 Task: Add a dependency to the task Upgrade and migrate company sales management to a cloud-based solution , the existing task  Integrate website with a new search engine optimization (SEO) tool in the project AuroraStream
Action: Mouse moved to (558, 354)
Screenshot: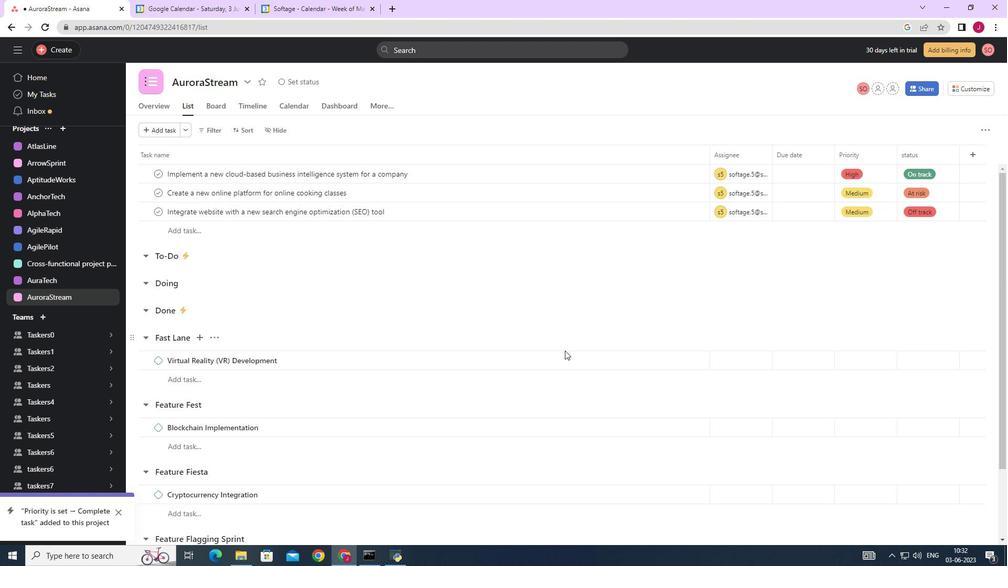 
Action: Mouse scrolled (558, 354) with delta (0, 0)
Screenshot: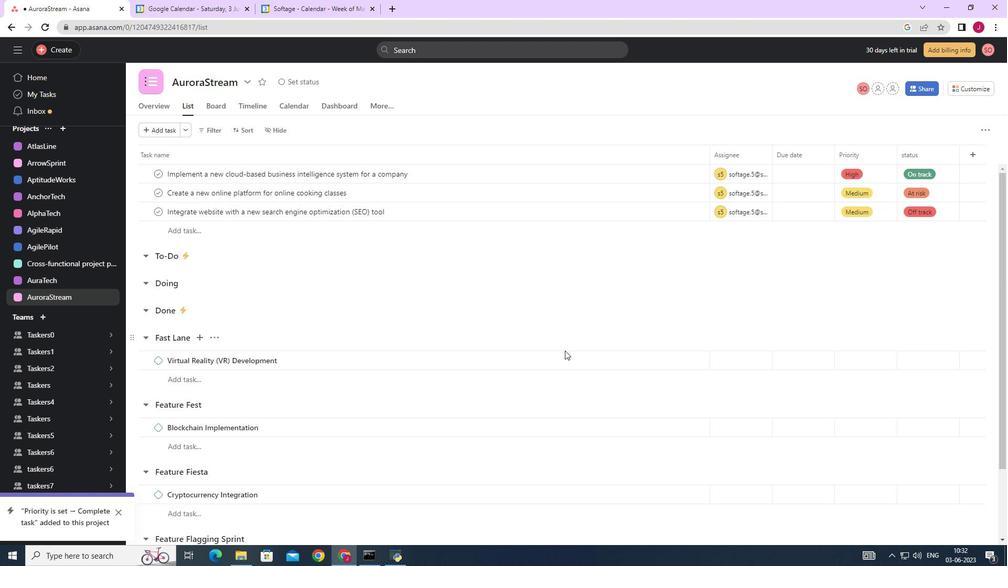 
Action: Mouse scrolled (558, 354) with delta (0, 0)
Screenshot: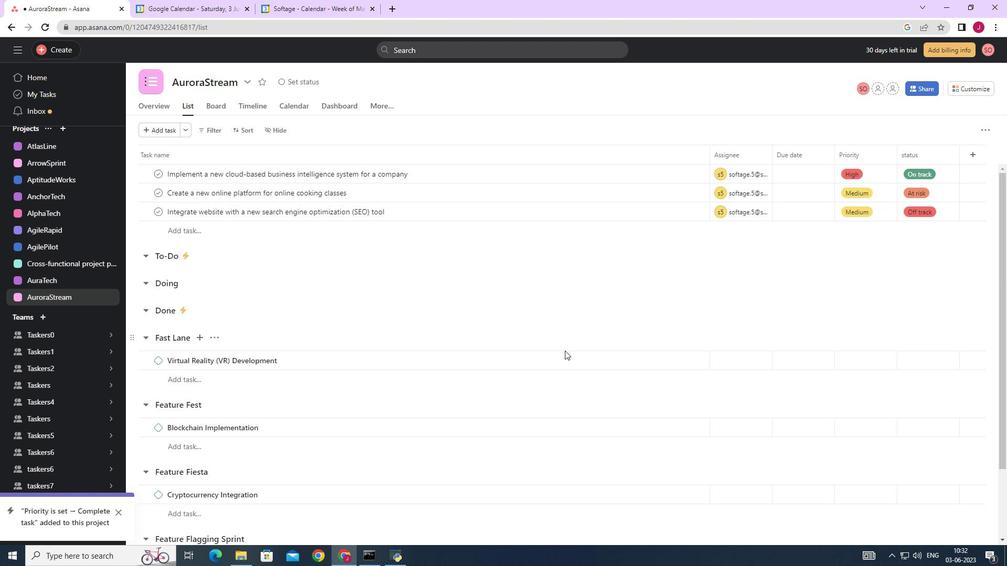 
Action: Mouse scrolled (558, 354) with delta (0, 0)
Screenshot: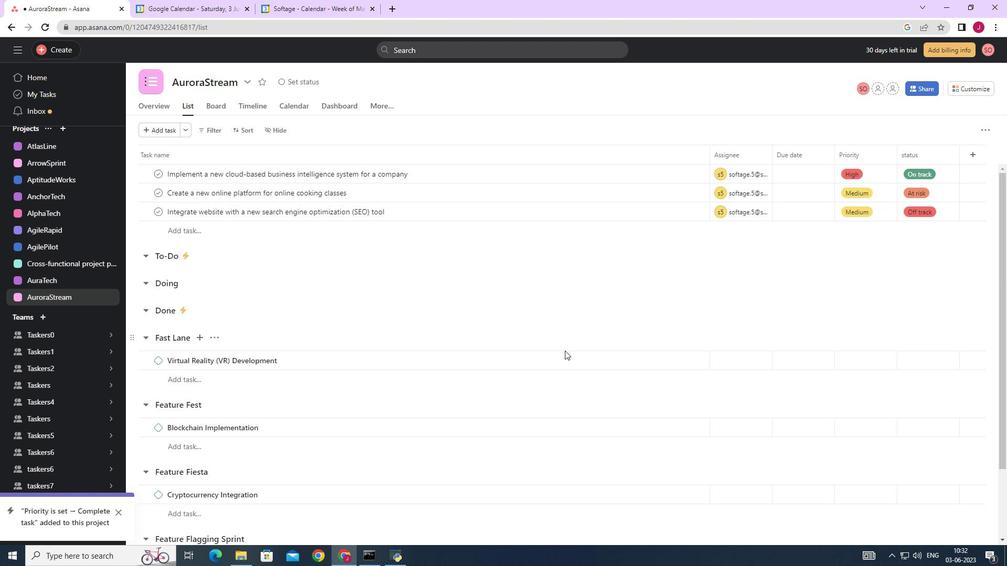 
Action: Mouse scrolled (558, 354) with delta (0, 0)
Screenshot: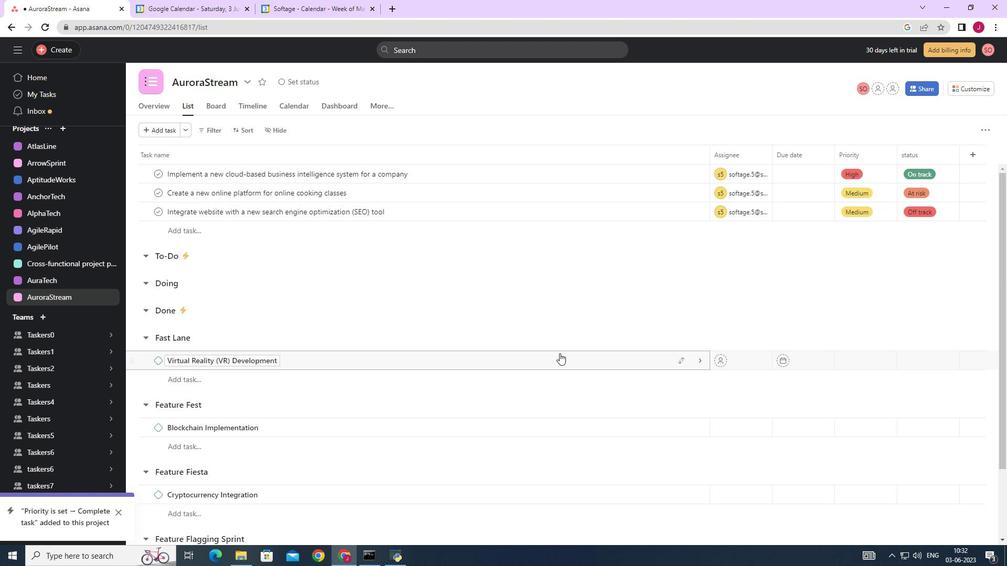 
Action: Mouse moved to (556, 357)
Screenshot: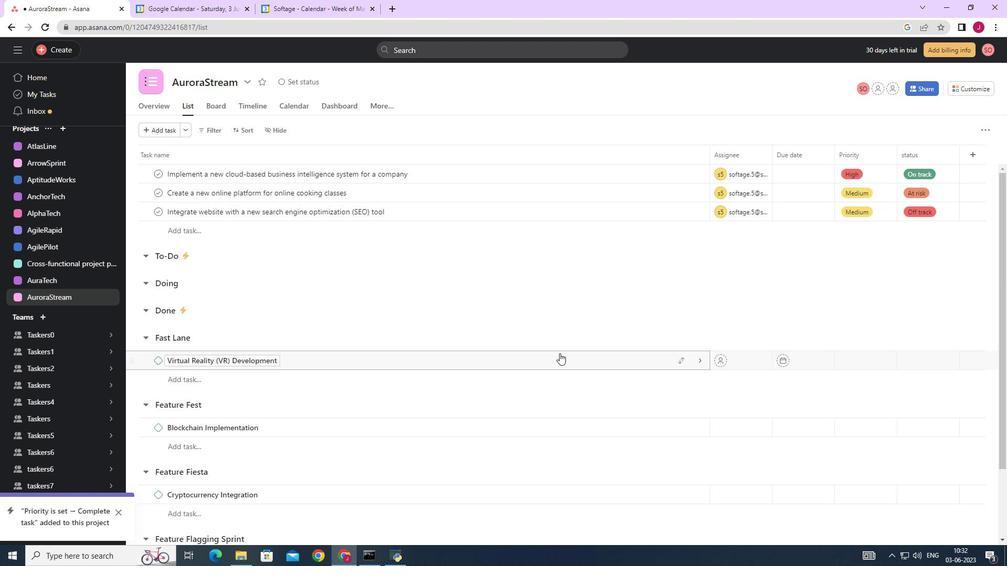 
Action: Mouse scrolled (557, 355) with delta (0, 0)
Screenshot: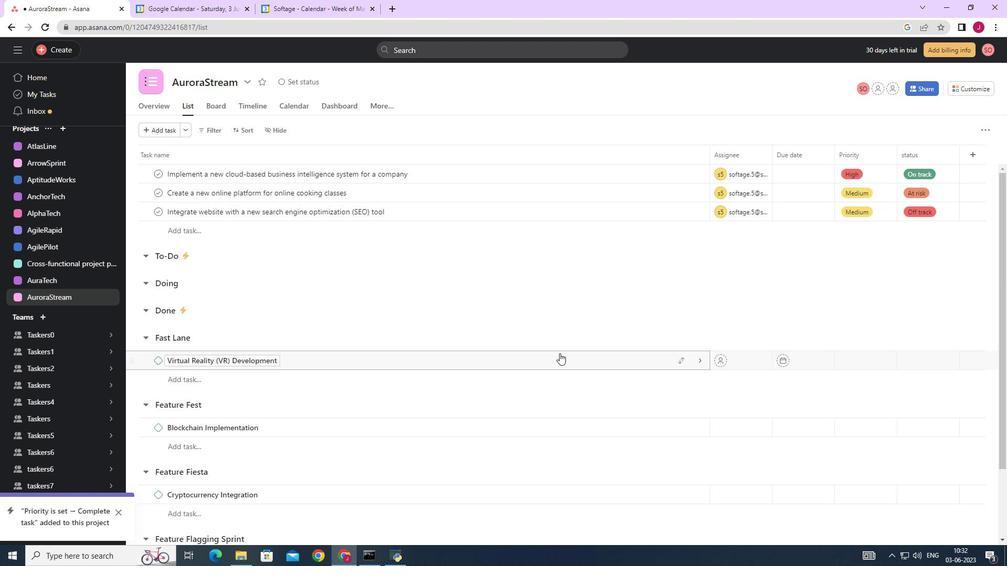 
Action: Mouse moved to (545, 362)
Screenshot: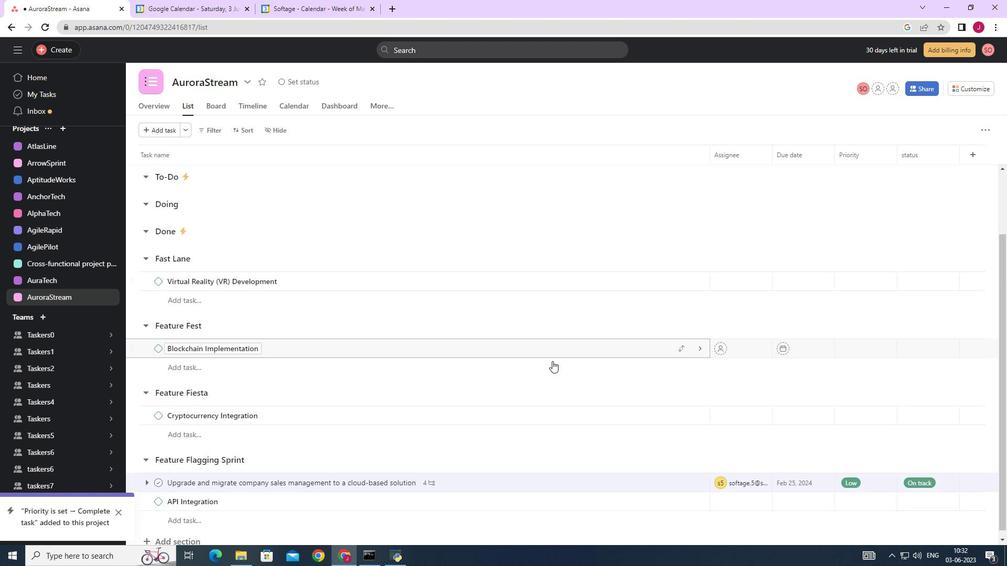 
Action: Mouse scrolled (545, 362) with delta (0, 0)
Screenshot: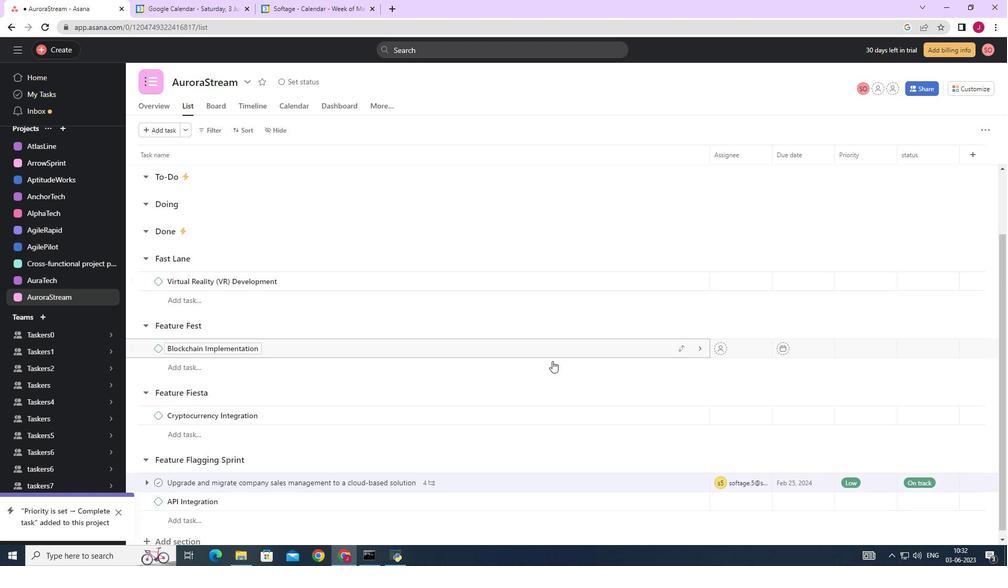 
Action: Mouse scrolled (545, 361) with delta (0, 0)
Screenshot: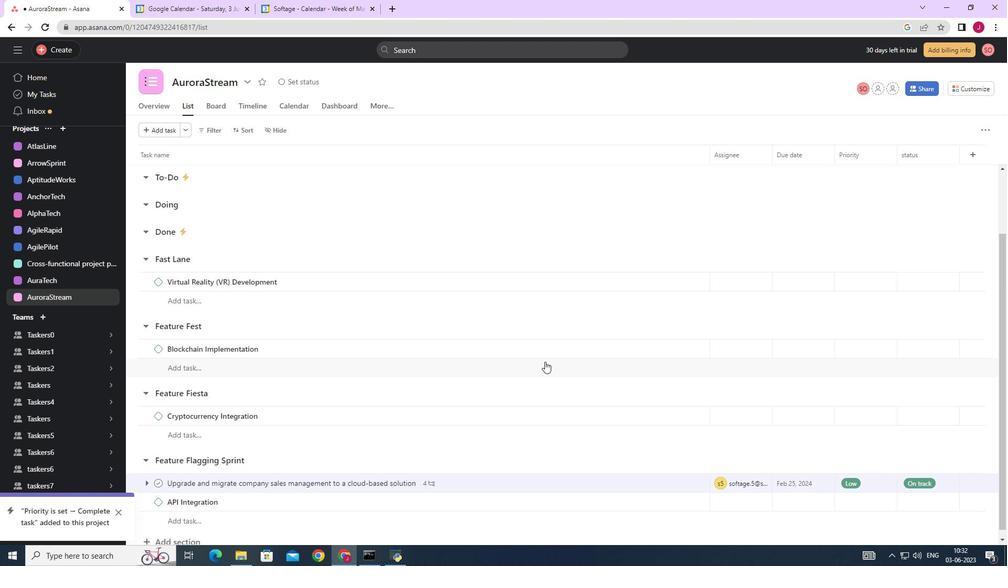 
Action: Mouse scrolled (545, 361) with delta (0, 0)
Screenshot: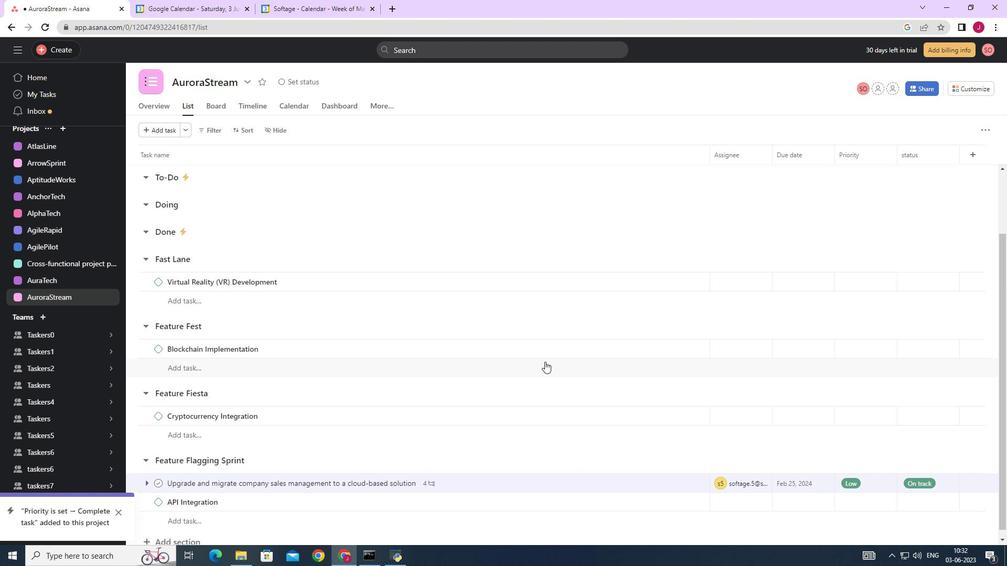 
Action: Mouse scrolled (545, 361) with delta (0, 0)
Screenshot: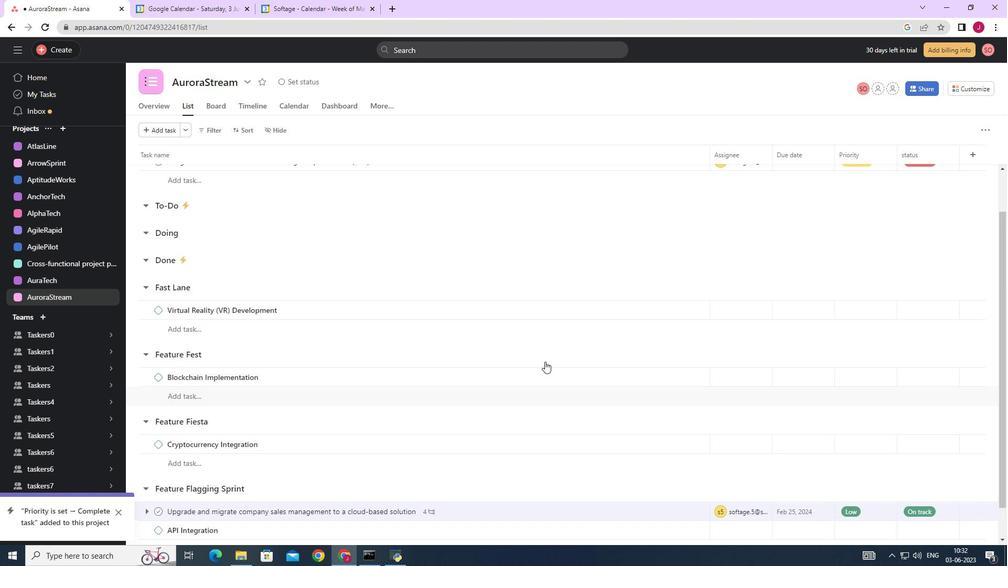 
Action: Mouse scrolled (545, 361) with delta (0, 0)
Screenshot: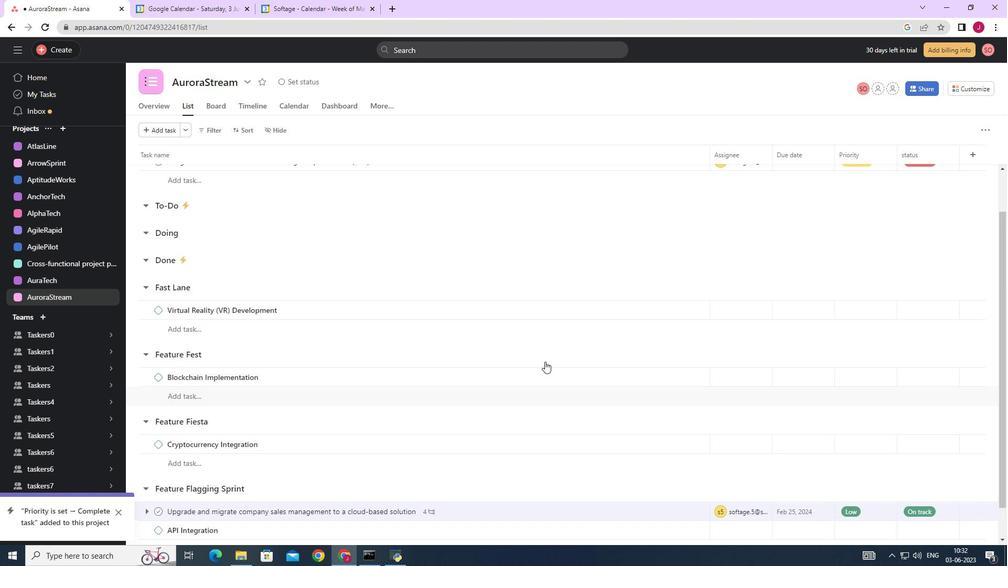 
Action: Mouse scrolled (545, 361) with delta (0, 0)
Screenshot: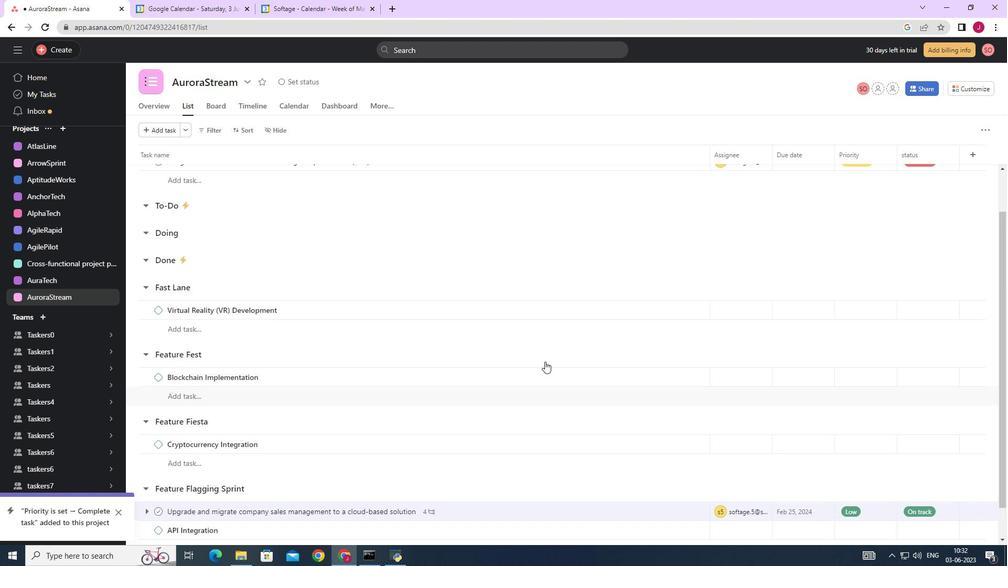 
Action: Mouse moved to (661, 479)
Screenshot: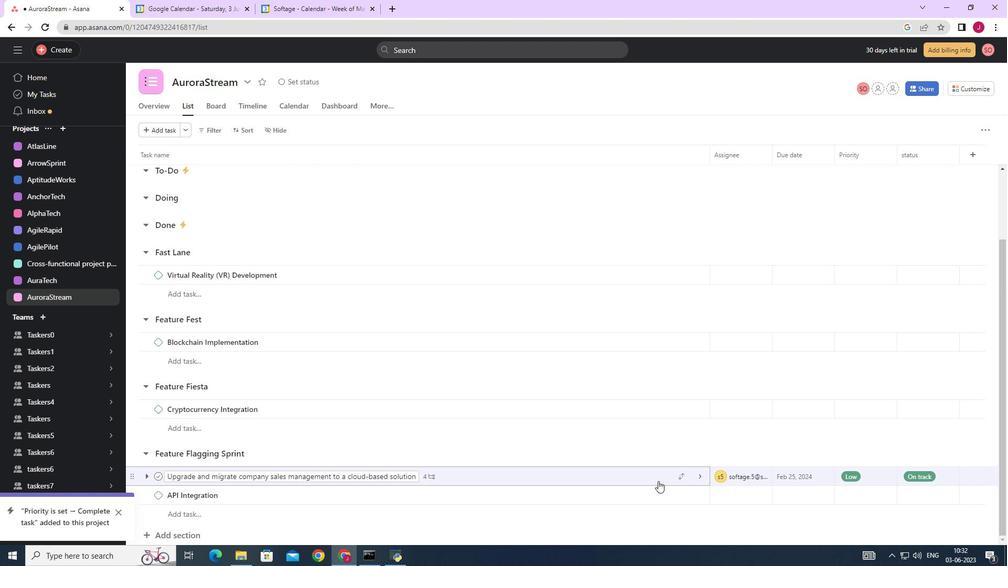 
Action: Mouse pressed left at (661, 479)
Screenshot: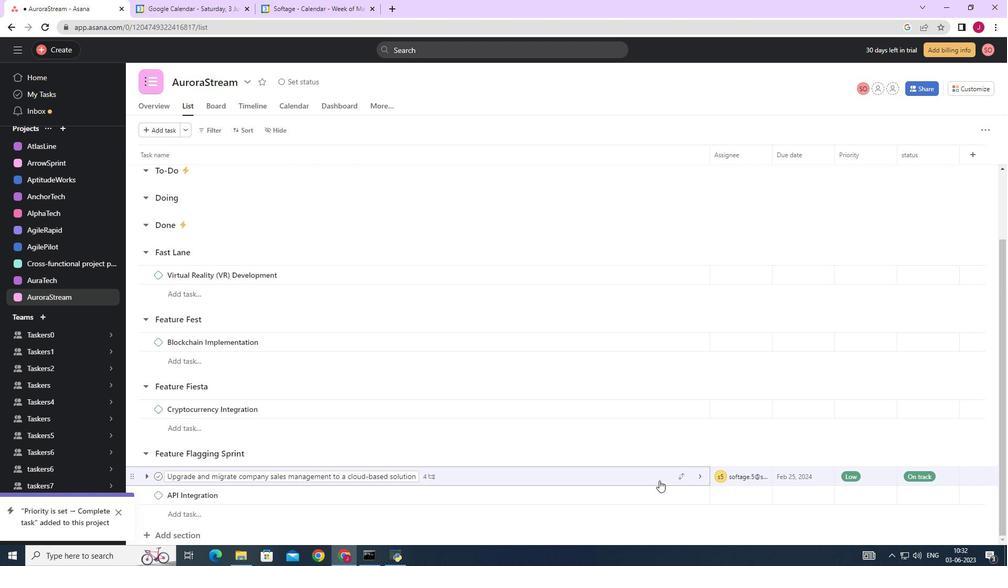 
Action: Mouse moved to (796, 352)
Screenshot: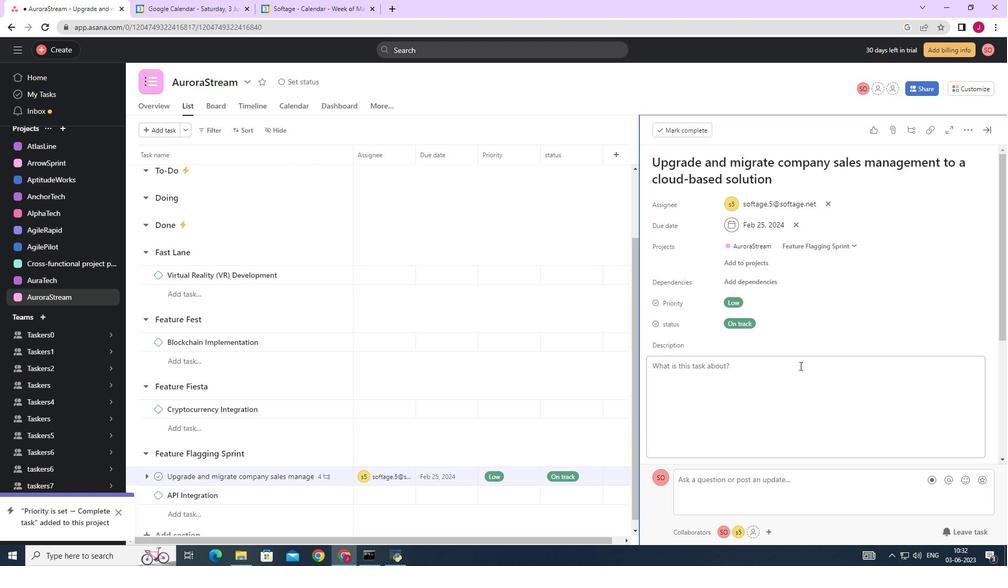 
Action: Mouse scrolled (796, 352) with delta (0, 0)
Screenshot: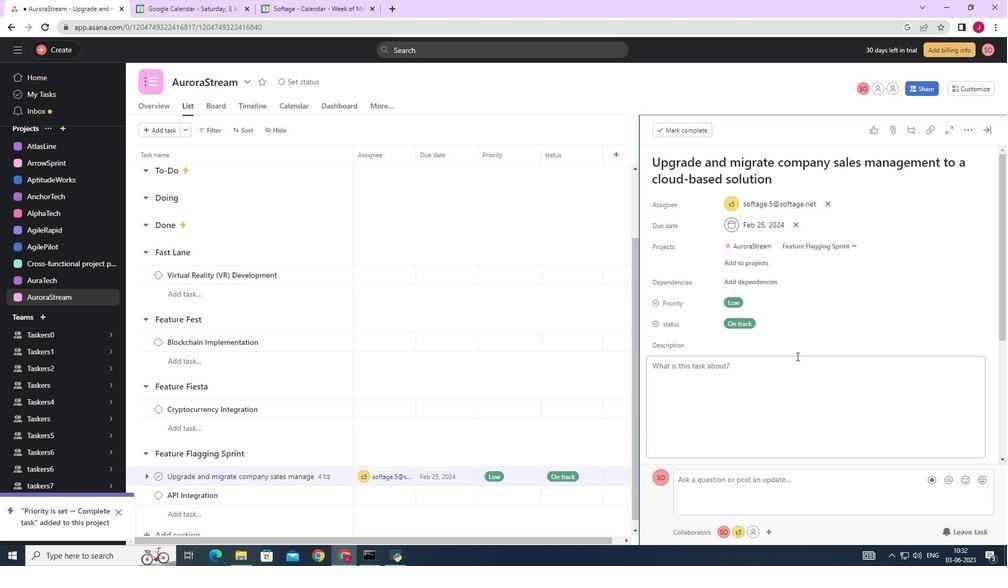 
Action: Mouse scrolled (796, 352) with delta (0, 0)
Screenshot: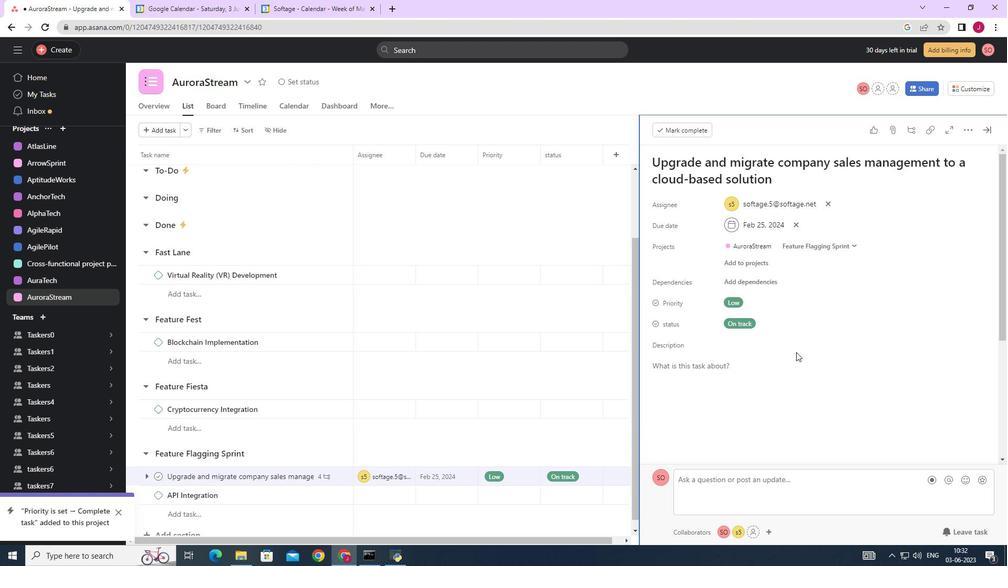 
Action: Mouse scrolled (796, 352) with delta (0, 0)
Screenshot: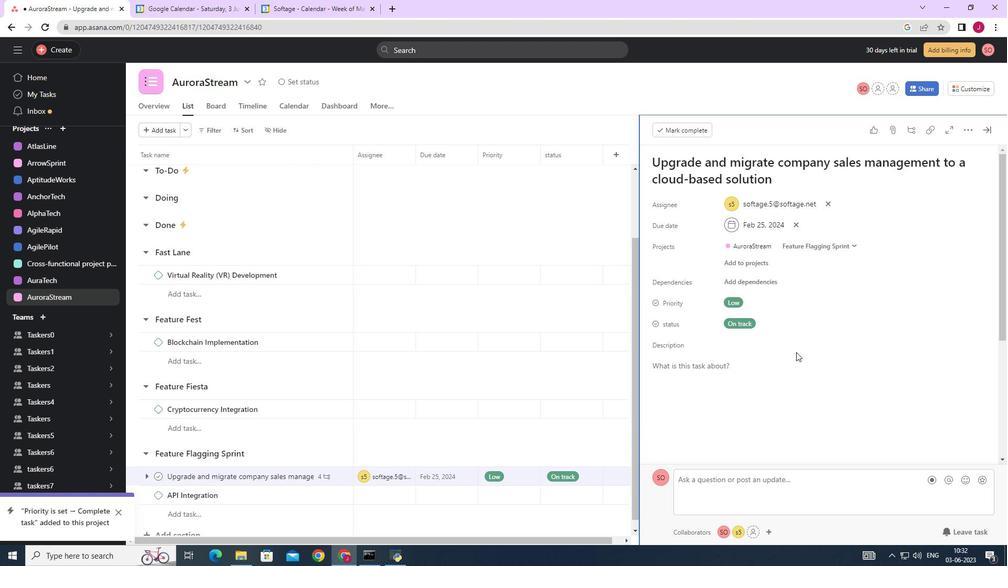 
Action: Mouse scrolled (796, 352) with delta (0, 0)
Screenshot: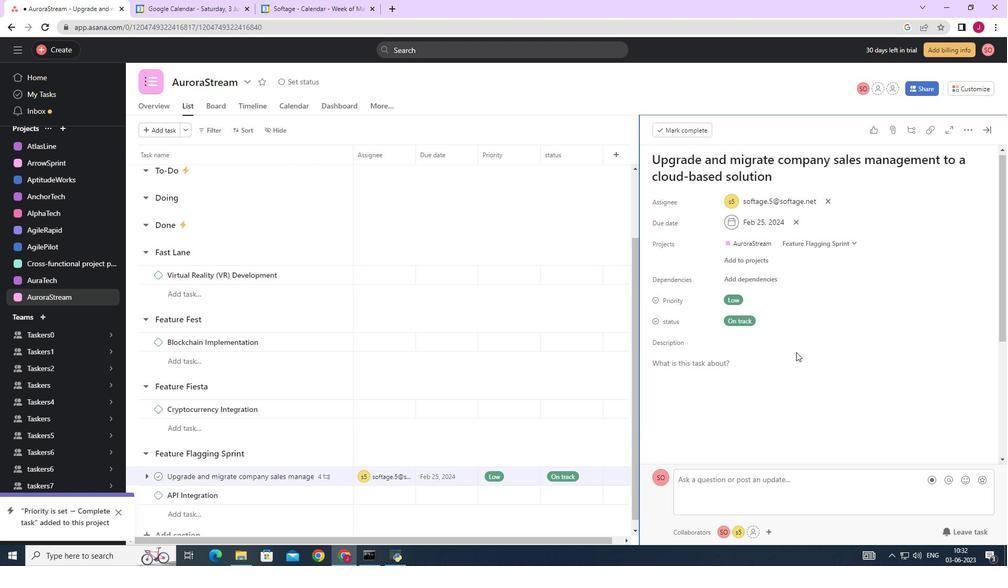 
Action: Mouse scrolled (796, 352) with delta (0, 0)
Screenshot: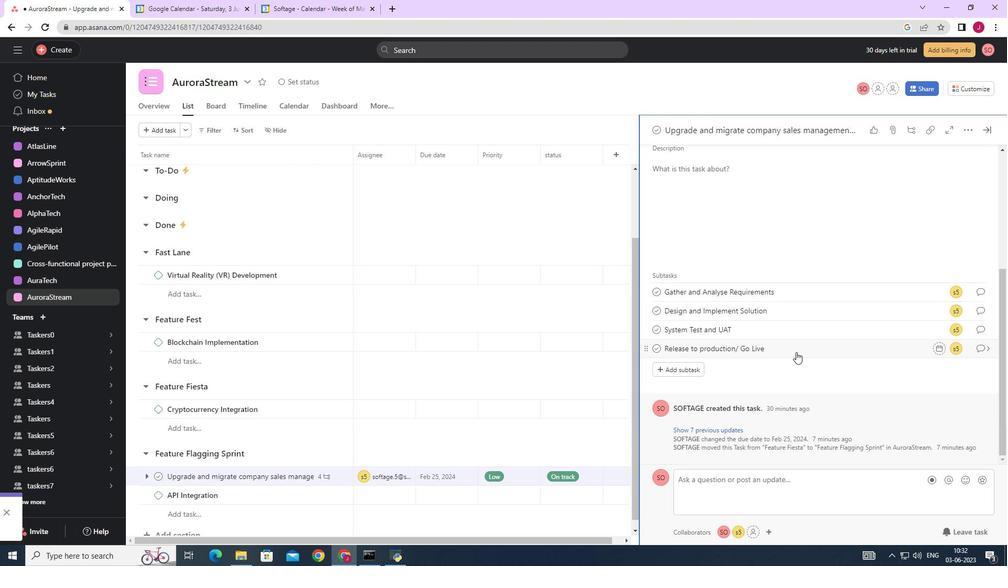
Action: Mouse scrolled (796, 352) with delta (0, 0)
Screenshot: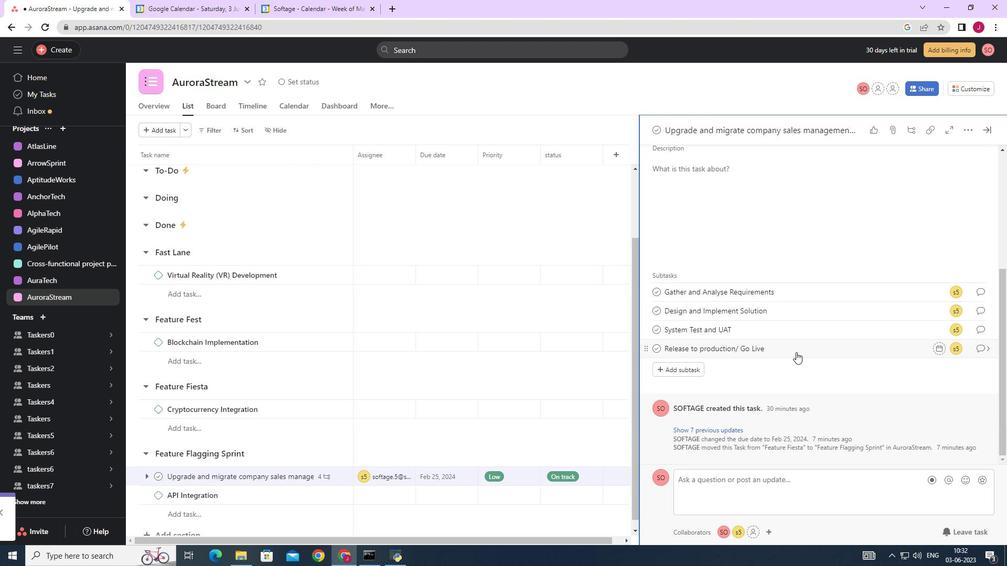 
Action: Mouse scrolled (796, 353) with delta (0, 0)
Screenshot: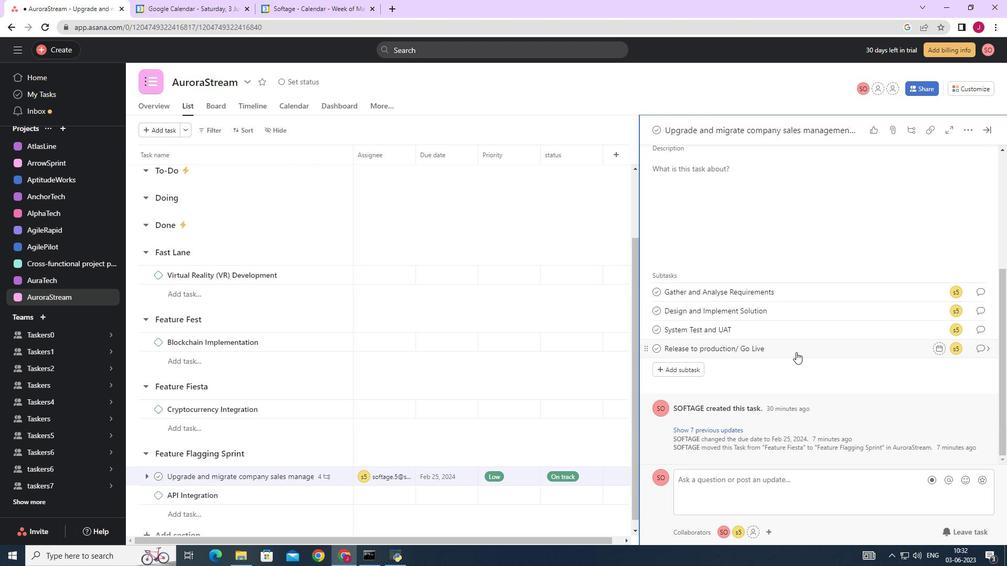 
Action: Mouse scrolled (796, 352) with delta (0, 0)
Screenshot: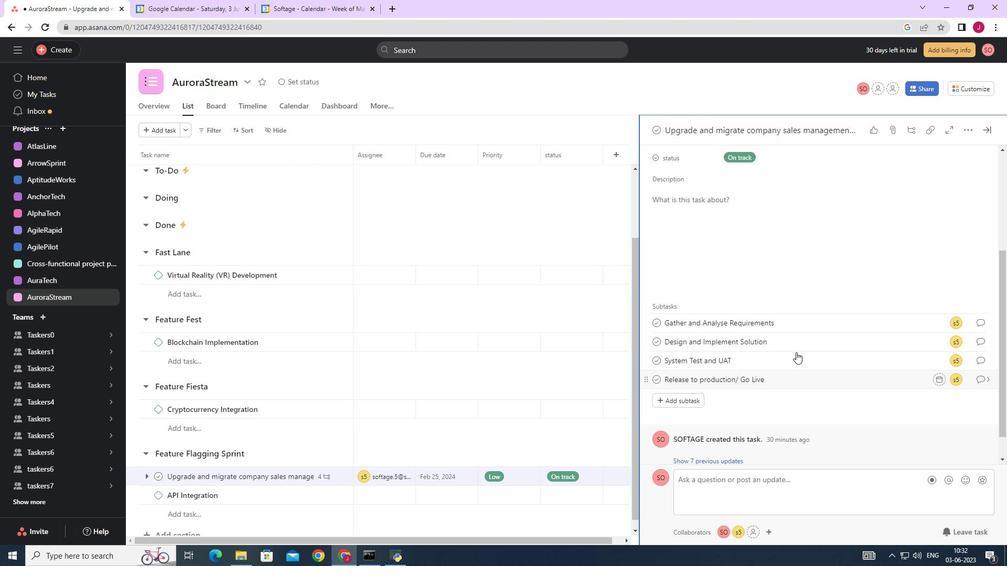 
Action: Mouse scrolled (796, 352) with delta (0, 0)
Screenshot: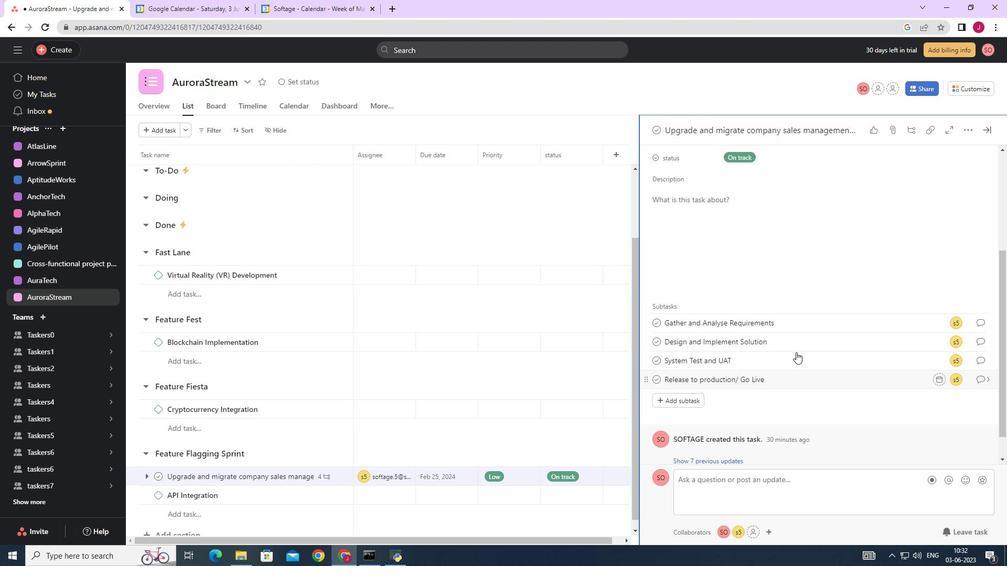
Action: Mouse scrolled (796, 353) with delta (0, 0)
Screenshot: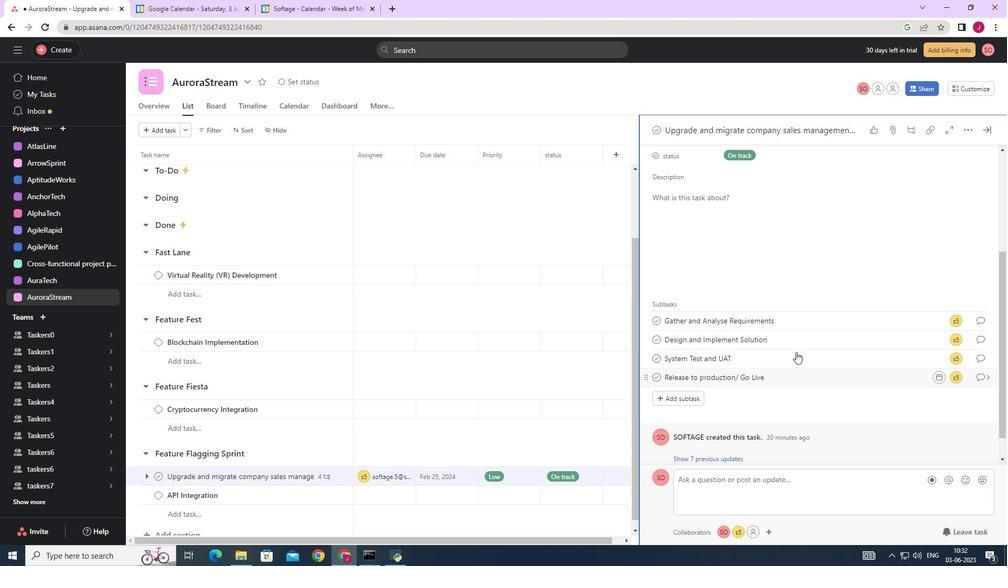 
Action: Mouse scrolled (796, 353) with delta (0, 0)
Screenshot: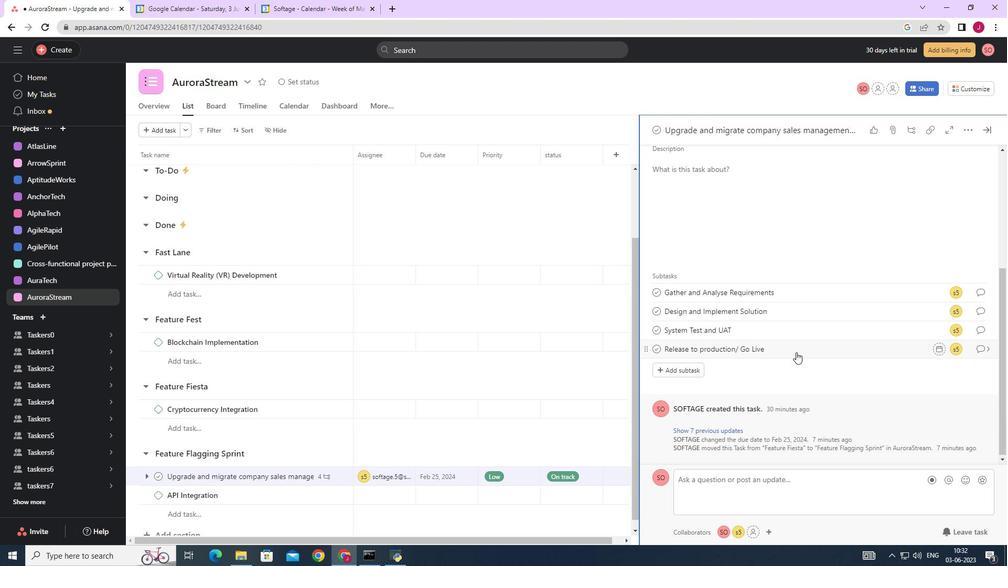 
Action: Mouse scrolled (796, 353) with delta (0, 0)
Screenshot: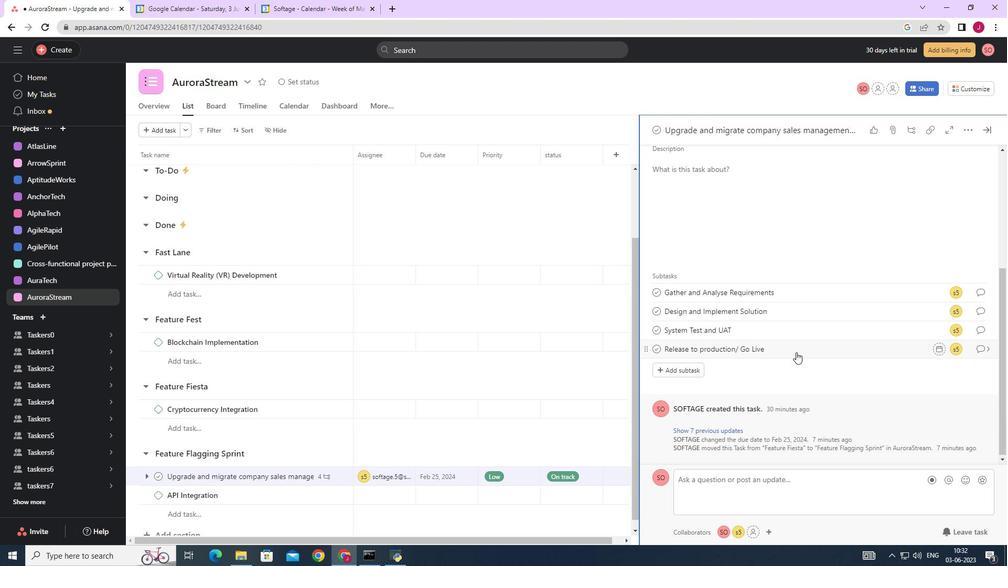 
Action: Mouse moved to (759, 240)
Screenshot: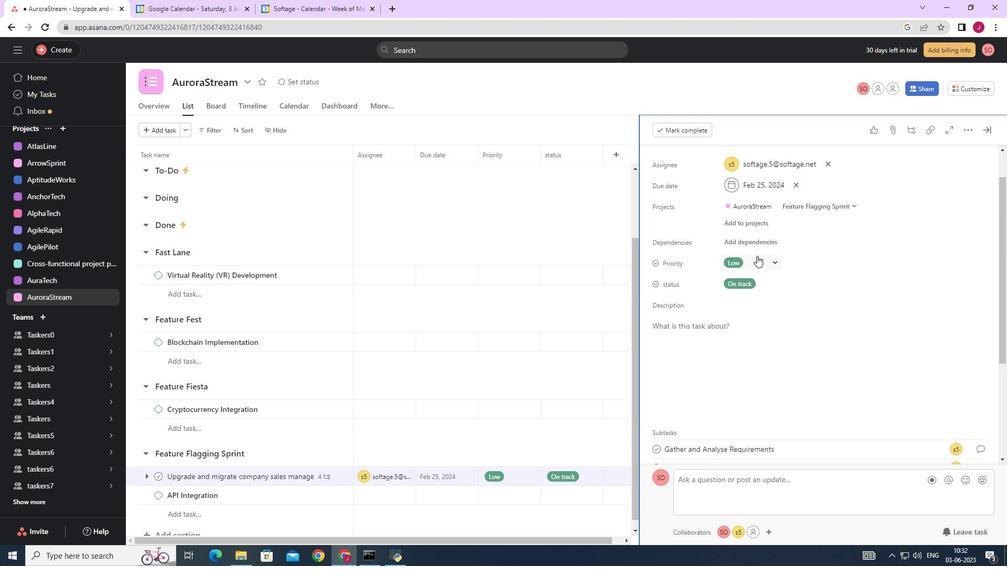 
Action: Mouse pressed left at (759, 240)
Screenshot: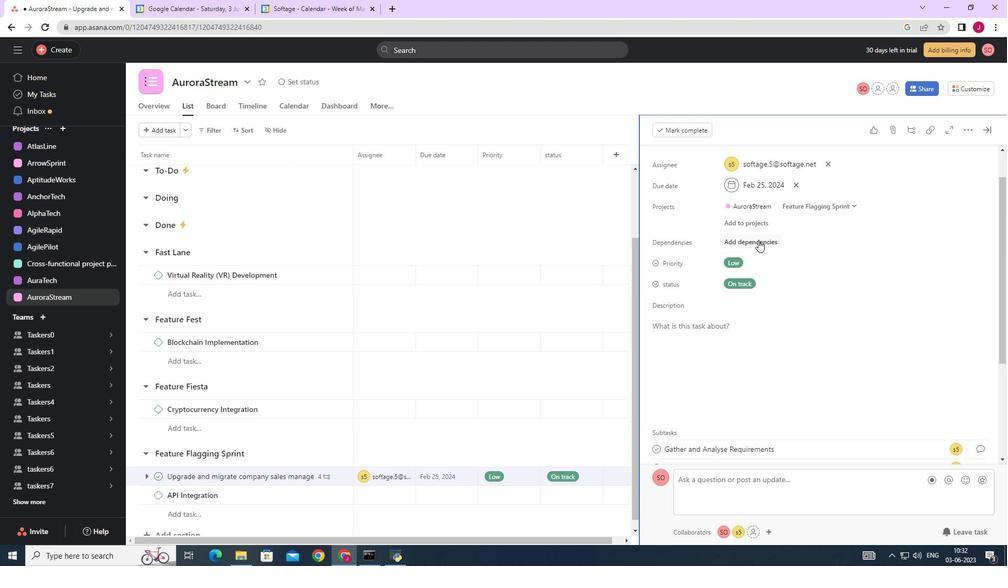 
Action: Mouse moved to (807, 280)
Screenshot: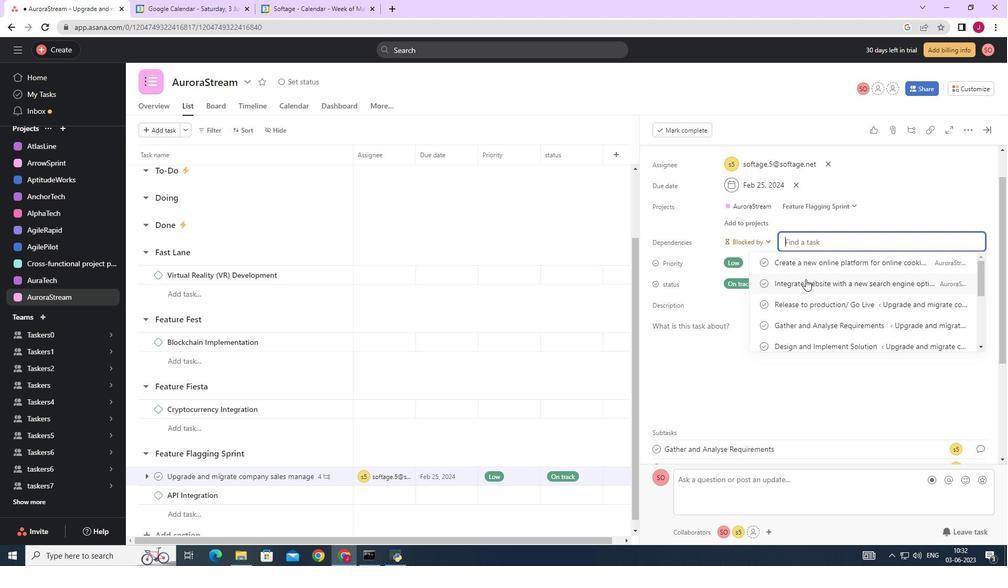
Action: Mouse pressed left at (807, 280)
Screenshot: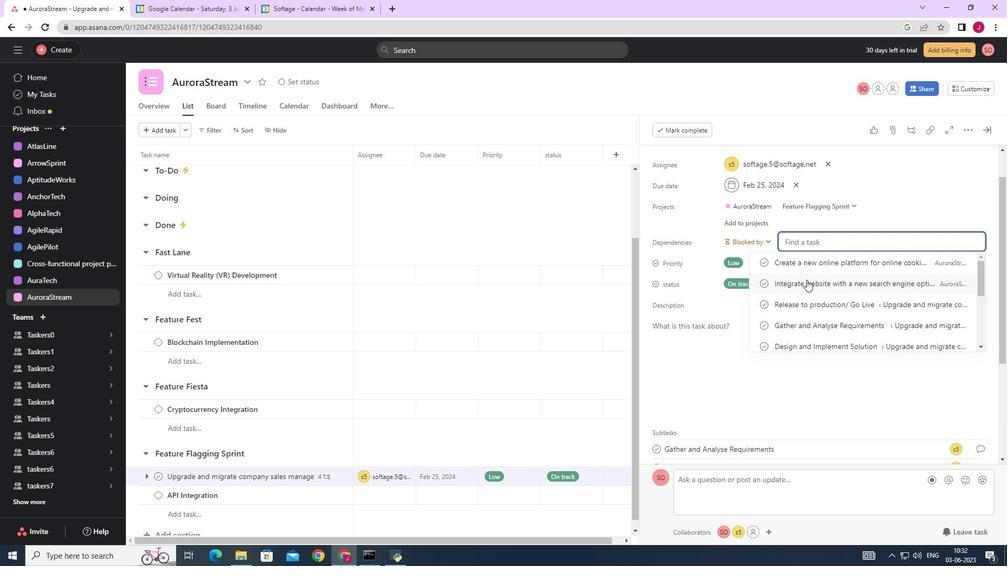 
Action: Mouse moved to (991, 131)
Screenshot: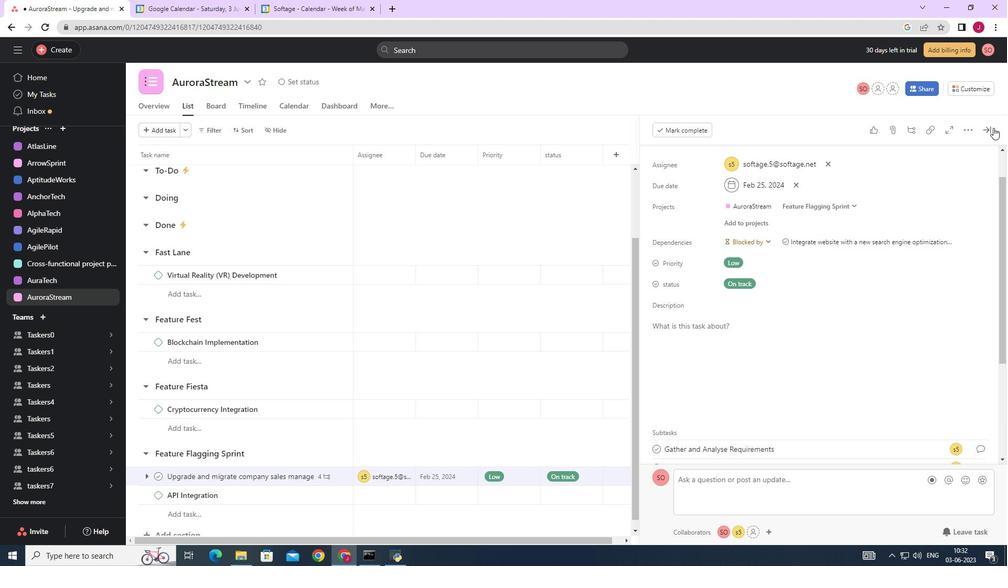 
Action: Mouse pressed left at (991, 131)
Screenshot: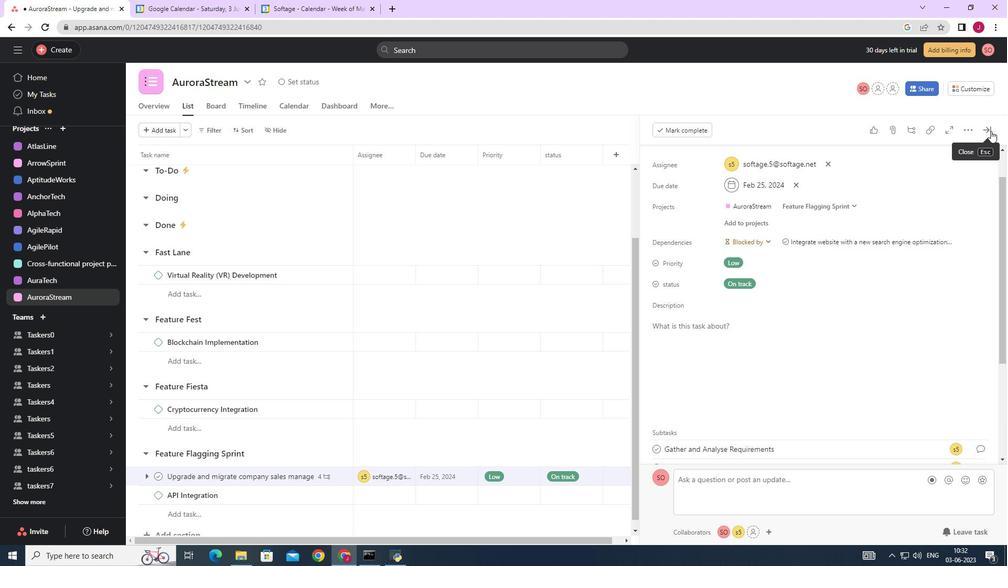 
Action: Mouse moved to (895, 176)
Screenshot: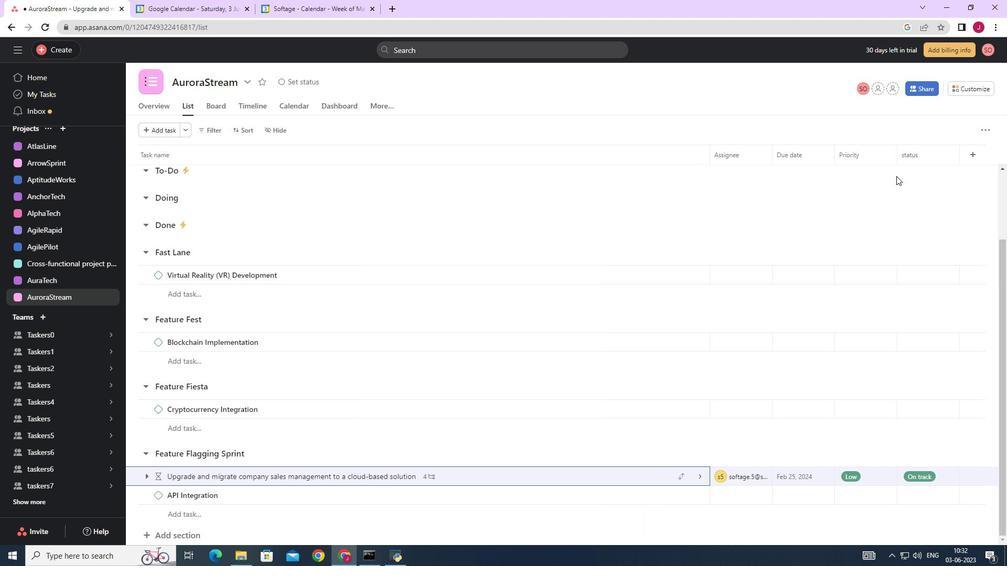 
